 Task: In the Contact  Scarlett_Lewis@queenszoo.com, Create email and send with subject: 'A Glimpse into the Future: Meet Our Disruptive Offering', and with mail content 'Hello,_x000D_
Unlock your full potential with our game-changing solution. Embrace the possibilities and embark on a journey of growth and success in your industry._x000D_
Regards', attach the document: Contract.pdf and insert image: visitingcard.jpg. Below Regards, write Instagram and insert the URL: 'www.instagram.com'. Mark checkbox to create task to follow up : In 2 business days . Logged in from softage.4@softage.net
Action: Mouse moved to (72, 37)
Screenshot: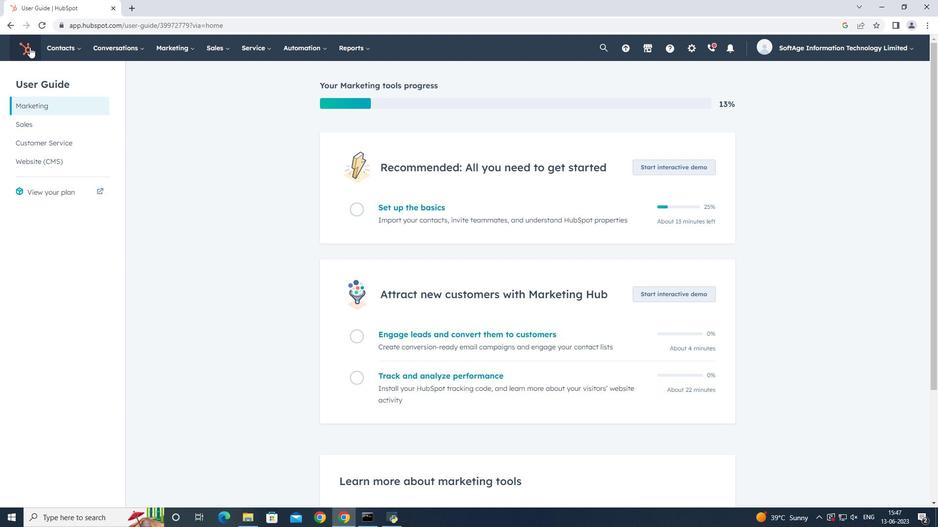 
Action: Mouse pressed left at (72, 37)
Screenshot: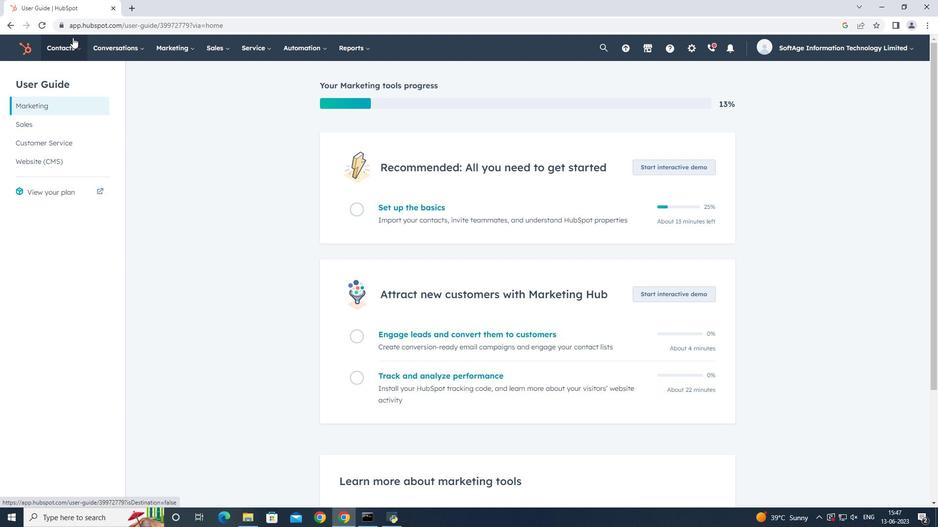 
Action: Mouse moved to (83, 69)
Screenshot: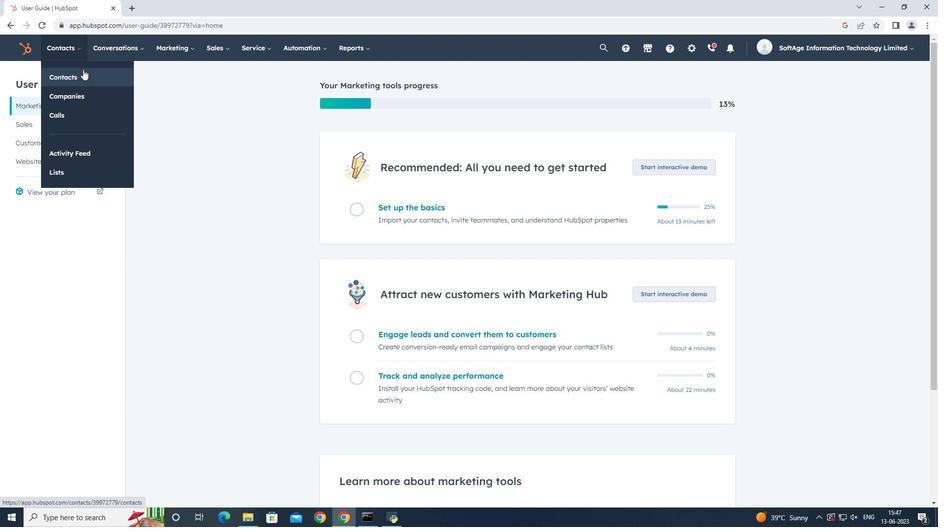 
Action: Mouse pressed left at (83, 69)
Screenshot: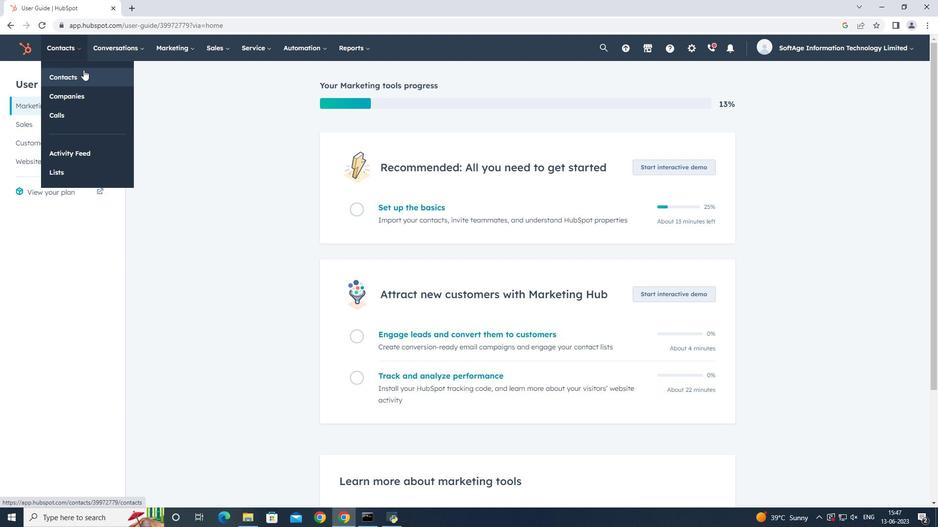 
Action: Mouse moved to (88, 161)
Screenshot: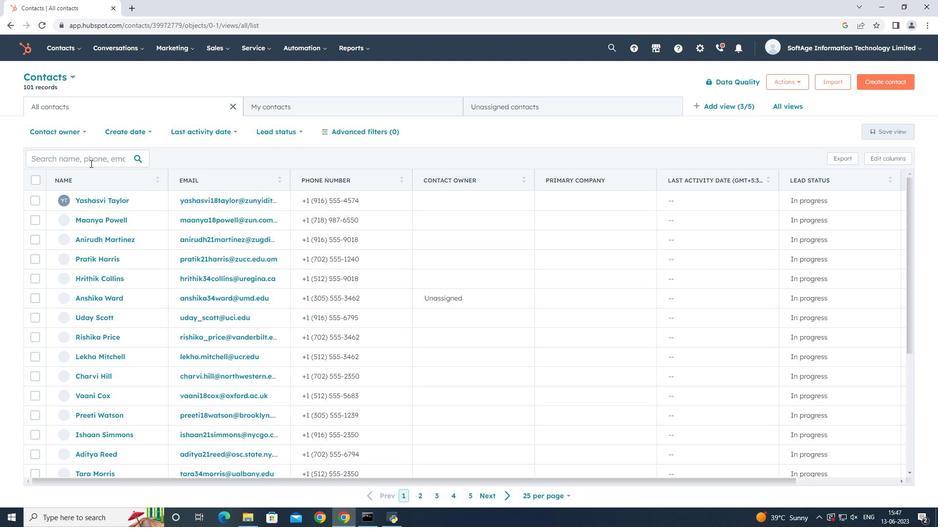 
Action: Mouse pressed left at (88, 161)
Screenshot: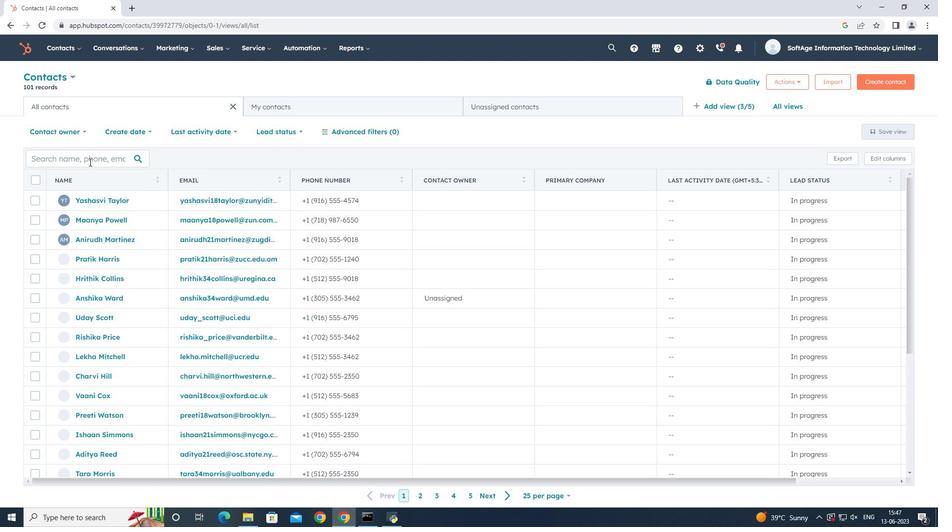 
Action: Key pressed scarlett
Screenshot: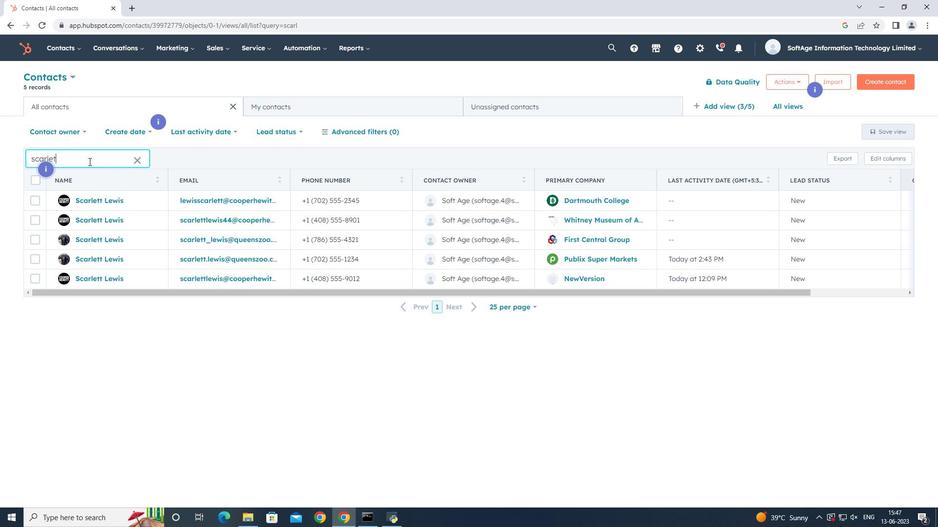 
Action: Mouse moved to (107, 240)
Screenshot: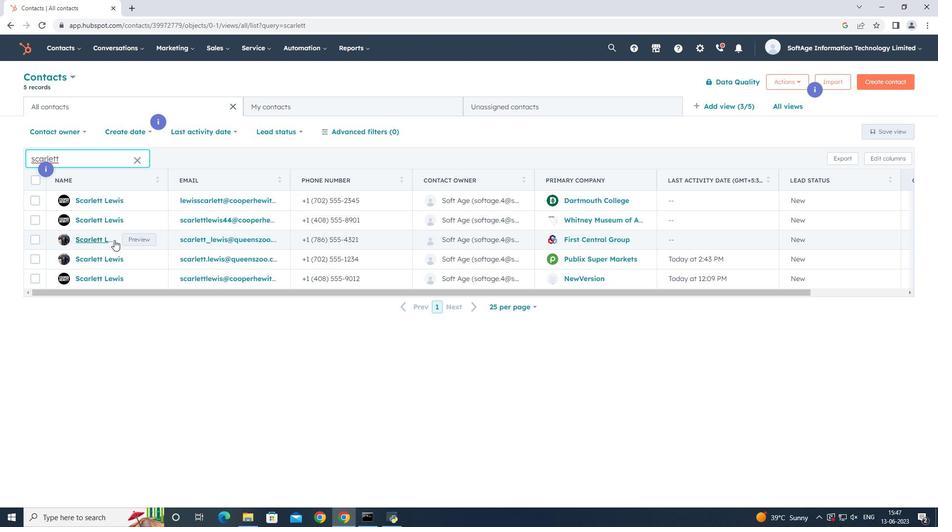 
Action: Mouse pressed left at (107, 240)
Screenshot: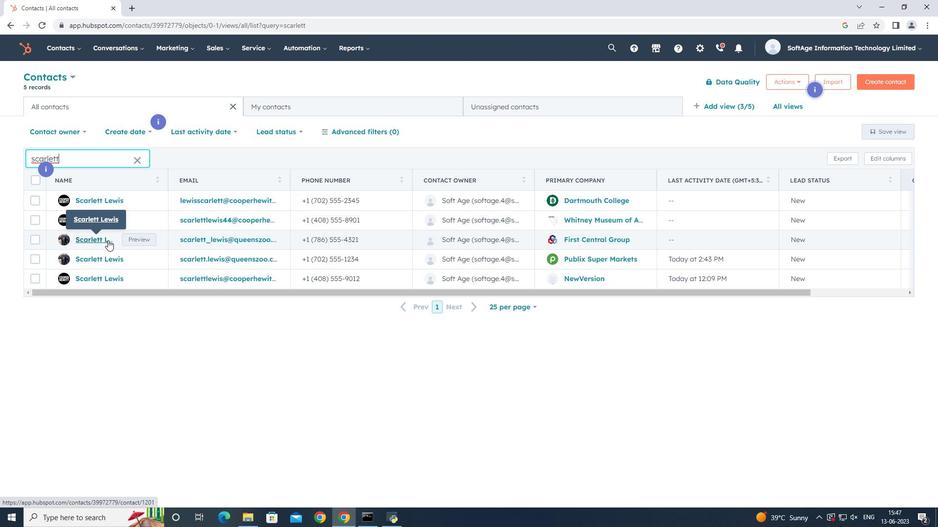 
Action: Mouse moved to (68, 161)
Screenshot: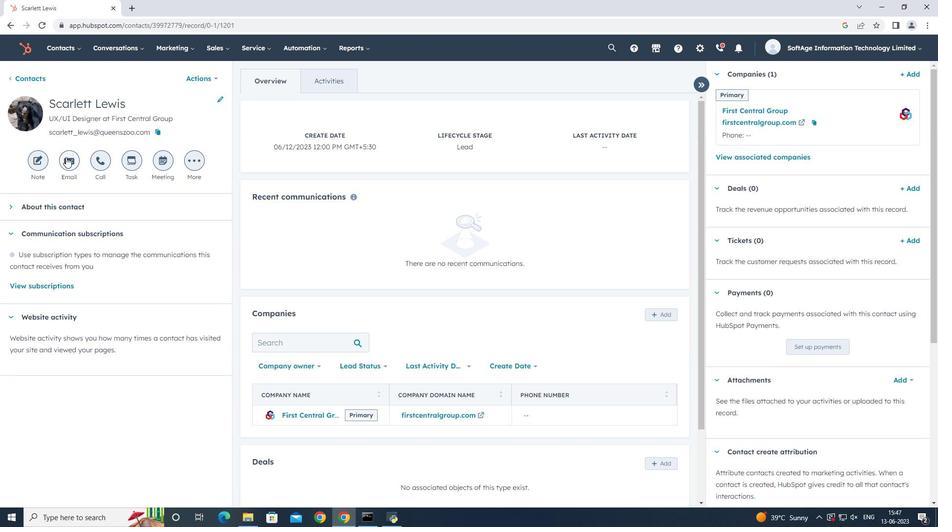 
Action: Mouse pressed left at (68, 161)
Screenshot: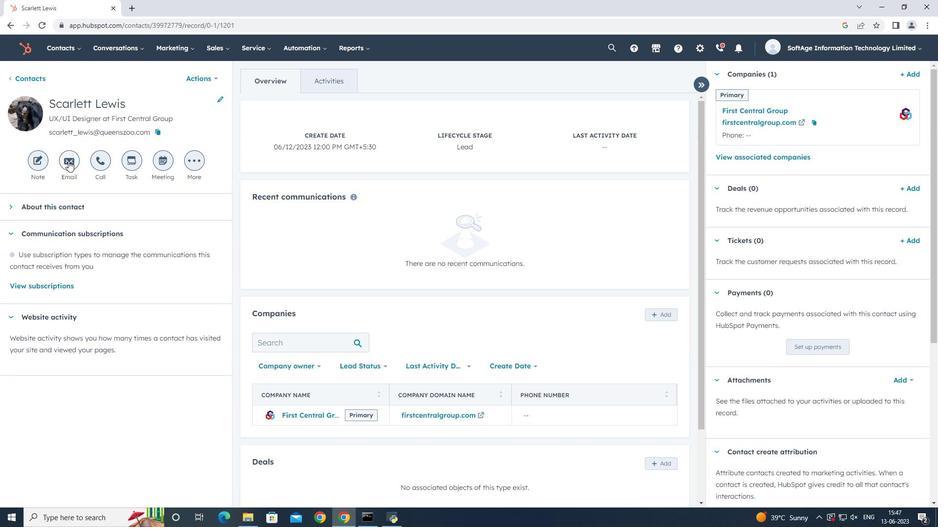 
Action: Mouse moved to (663, 358)
Screenshot: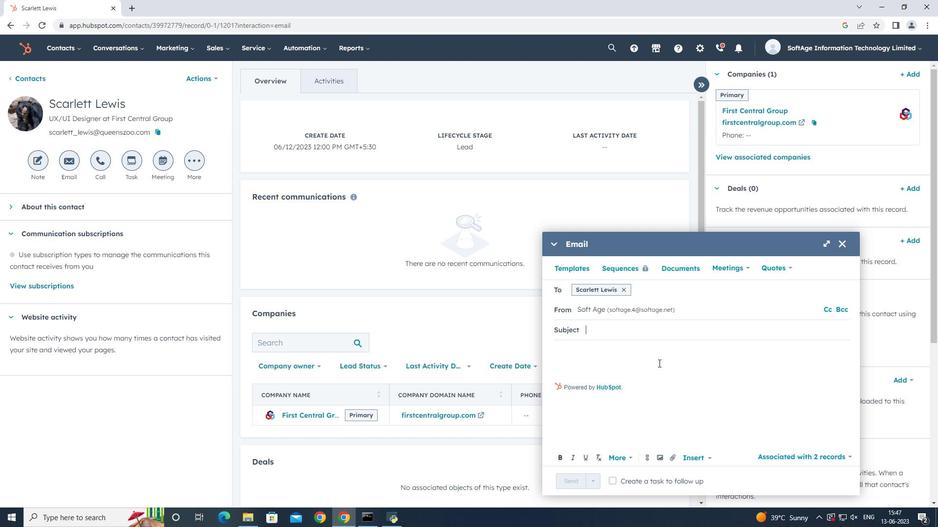 
Action: Key pressed <Key.shift>A<Key.space><Key.shift><Key.shift>Glimpse<Key.space>into<Key.space>the<Key.space><Key.shift><Key.shift>Future<Key.shift_r><Key.shift_r><Key.shift_r><Key.shift_r><Key.shift_r><Key.shift_r><Key.shift_r><Key.shift_r><Key.shift_r><Key.shift_r><Key.shift_r><Key.shift_r><Key.shift_r><Key.shift_r><Key.shift_r><Key.shift_r><Key.shift_r><Key.shift_r><Key.shift_r>:<Key.space><Key.shift_r><Key.shift_r><Key.shift_r><Key.shift_r><Key.shift_r><Key.shift_r><Key.shift_r><Key.shift_r><Key.shift_r>Meet<Key.space><Key.shift_r><Key.shift_r>Our<Key.space><Key.shift><Key.shift>Disruptive<Key.space><Key.shift_r><Key.shift_r><Key.shift_r>Offering
Screenshot: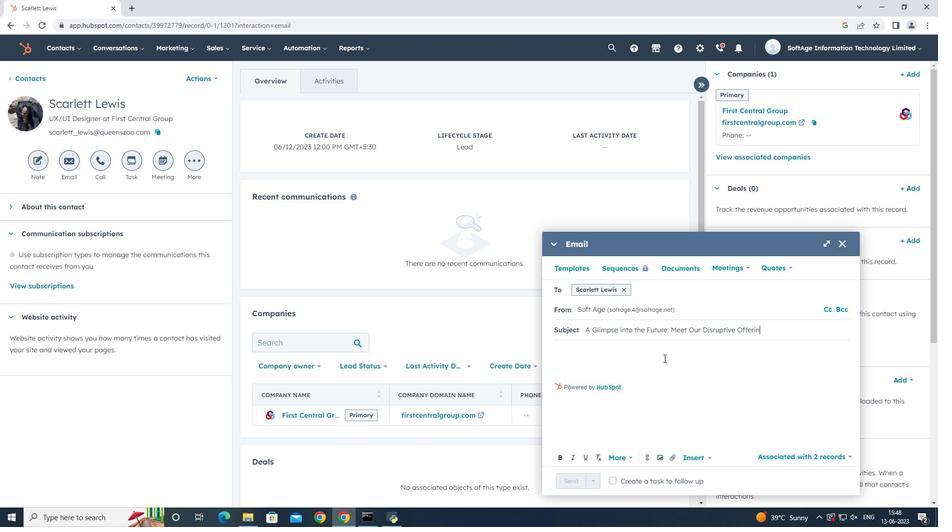 
Action: Mouse moved to (660, 349)
Screenshot: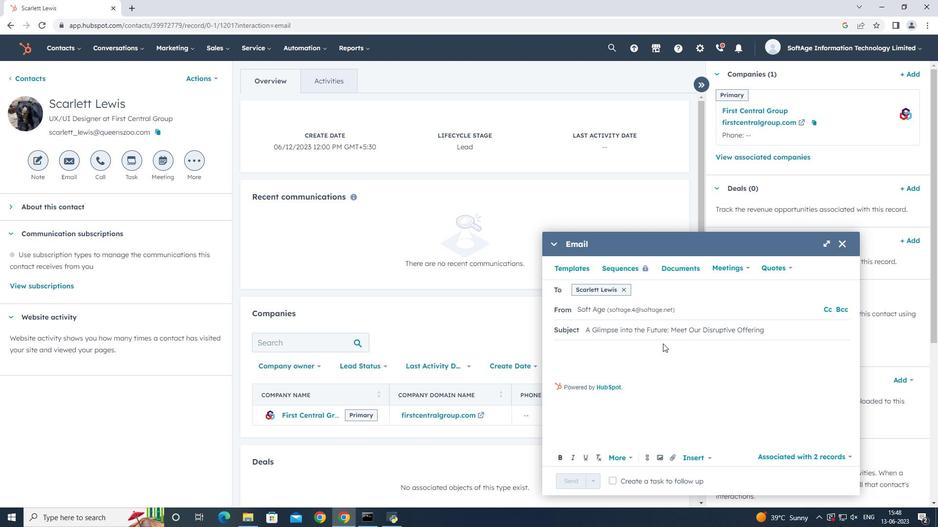 
Action: Mouse pressed left at (660, 349)
Screenshot: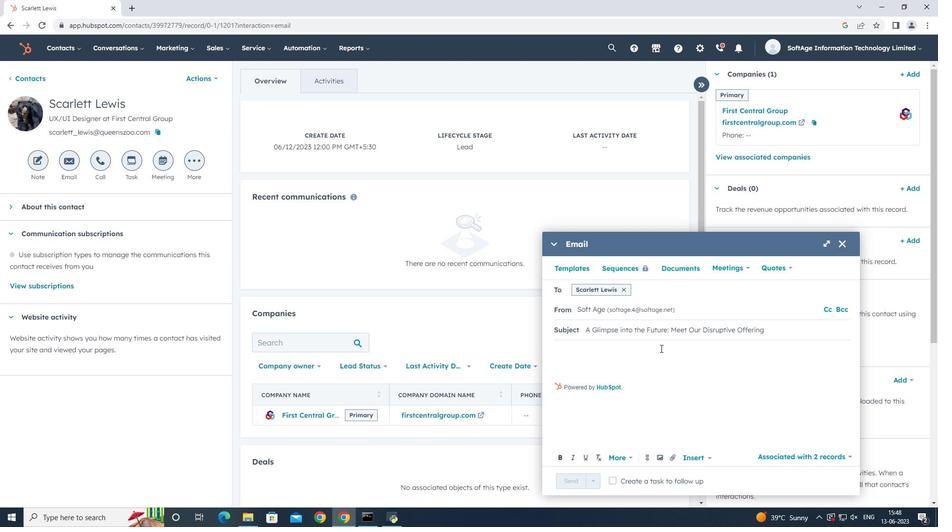
Action: Mouse moved to (670, 357)
Screenshot: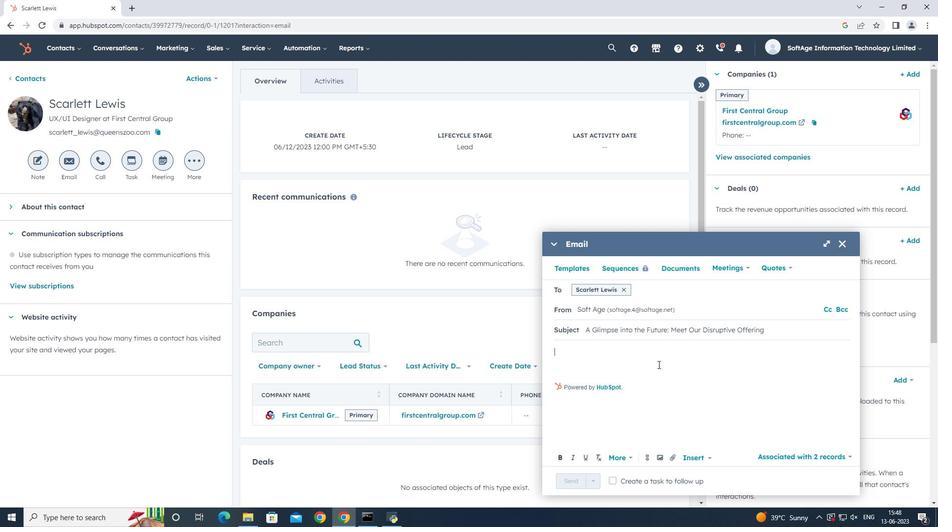
Action: Key pressed <Key.shift><Key.shift><Key.shift><Key.shift><Key.shift><Key.shift><Key.shift>Hello,<Key.enter><Key.enter><Key.shift><Key.shift><Key.shift><Key.shift><Key.shift><Key.shift><Key.shift><Key.shift>Unc<Key.backspace>lock<Key.space>your<Key.space>full<Key.space>potential<Key.space>with<Key.space>our<Key.space>game-changing<Key.space>solution.<Key.space><Key.shift>Embrace<Key.space>the<Key.space><Key.shift_r>Possibilities<Key.space>and<Key.space>embark<Key.space>on<Key.space>a<Key.space>journey<Key.space>of<Key.space>growth<Key.space>and<Key.space>success<Key.space>in<Key.space>your<Key.space>industry.
Screenshot: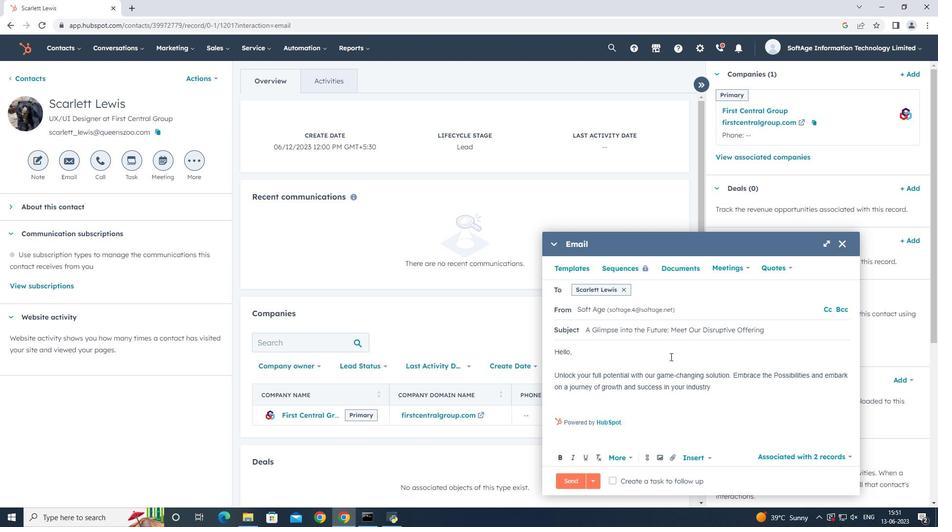 
Action: Mouse moved to (715, 401)
Screenshot: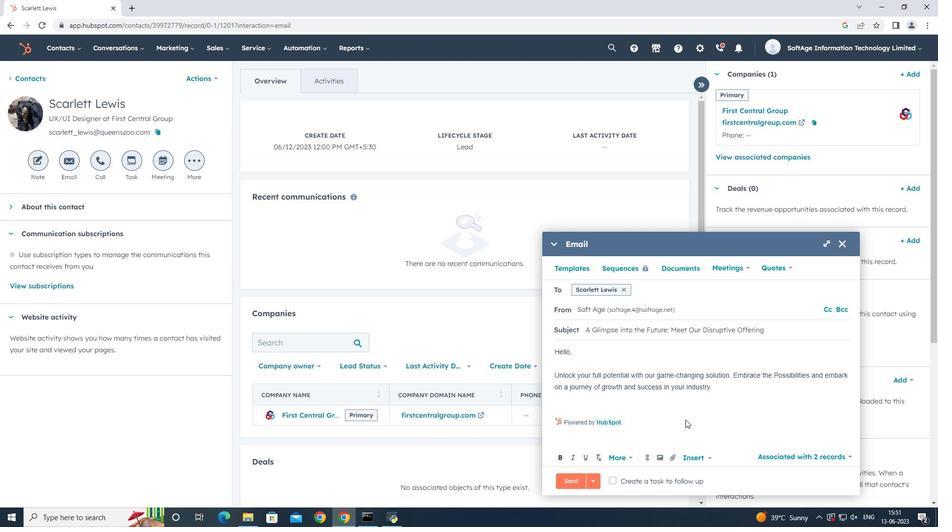
Action: Key pressed <Key.enter><Key.enter>
Screenshot: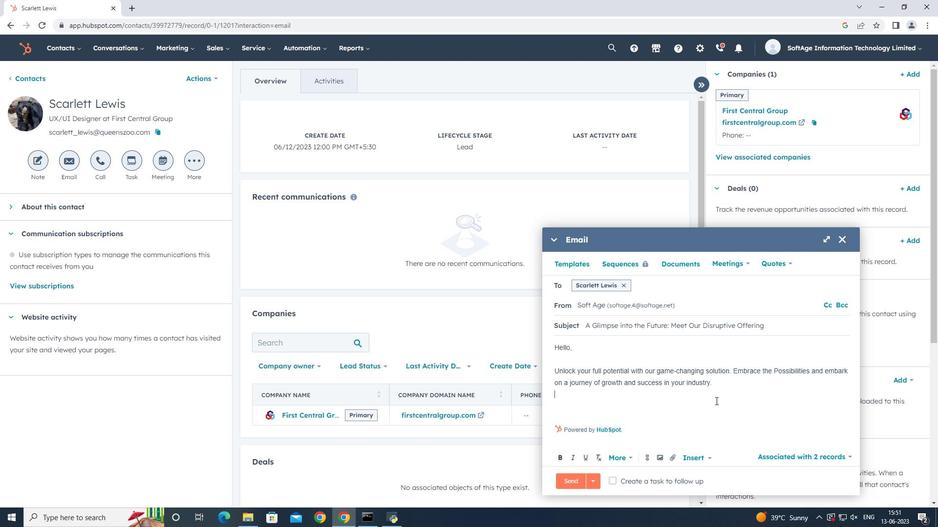 
Action: Mouse moved to (735, 390)
Screenshot: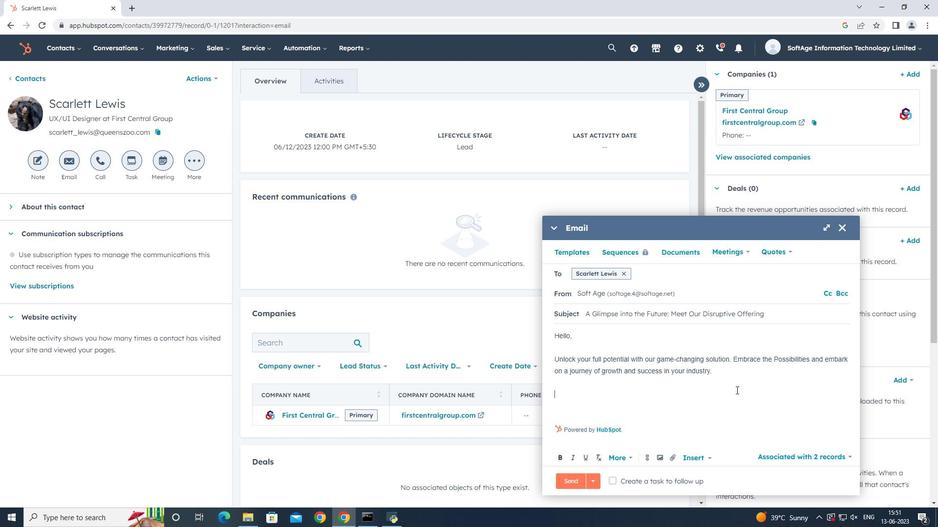 
Action: Key pressed <Key.shift>Regards,
Screenshot: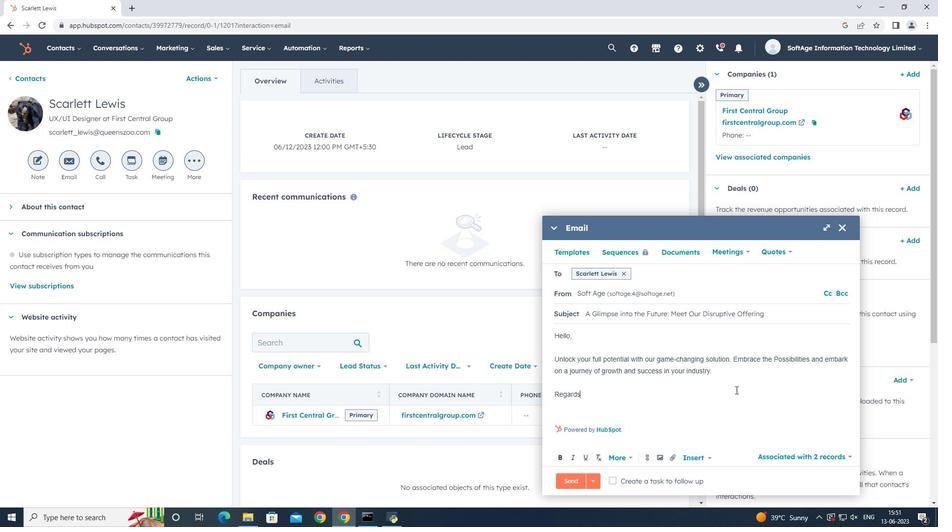 
Action: Mouse moved to (673, 461)
Screenshot: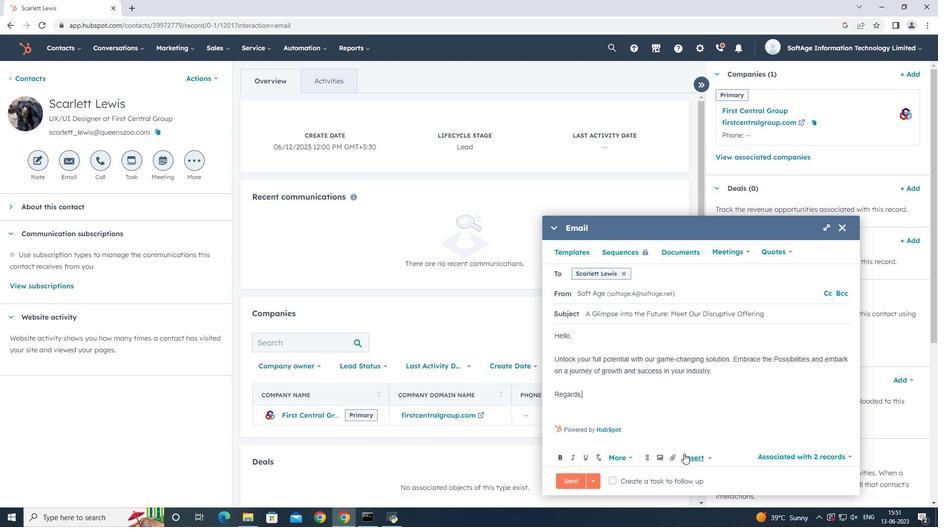 
Action: Mouse pressed left at (673, 461)
Screenshot: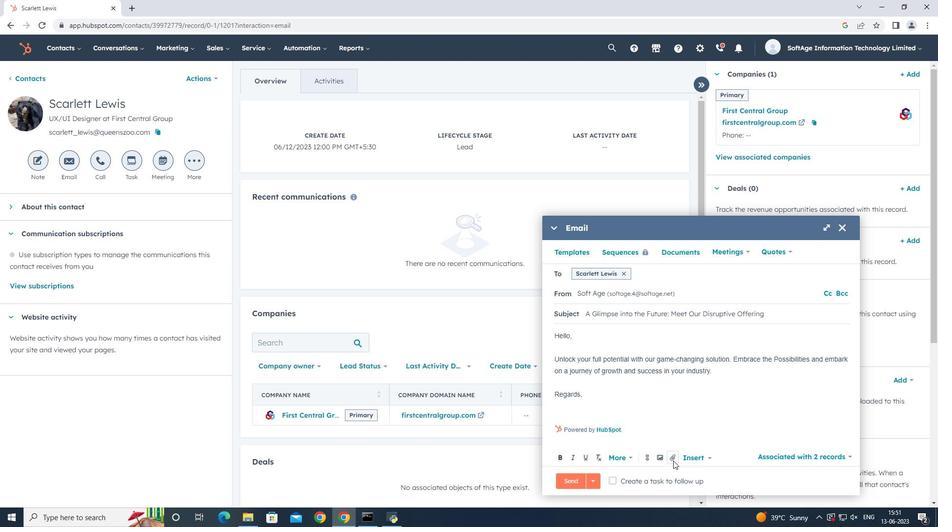 
Action: Mouse moved to (704, 432)
Screenshot: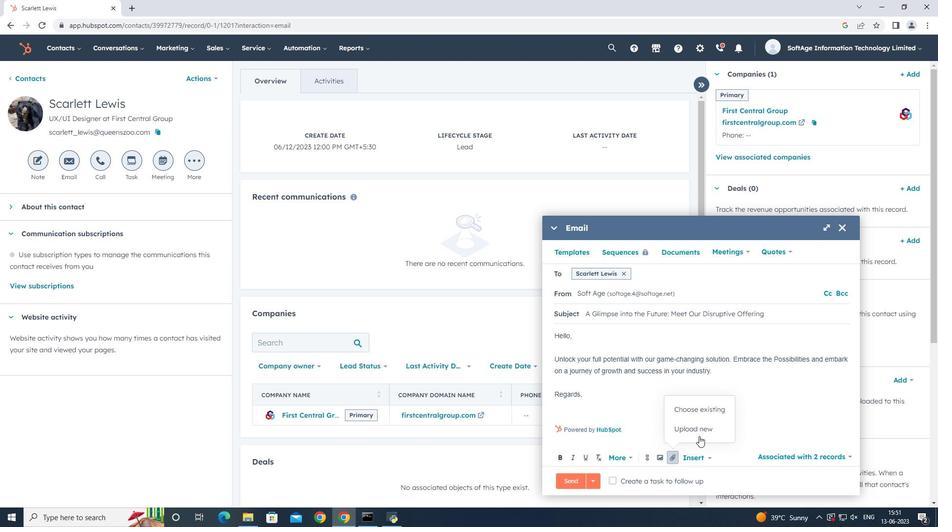 
Action: Mouse pressed left at (704, 432)
Screenshot: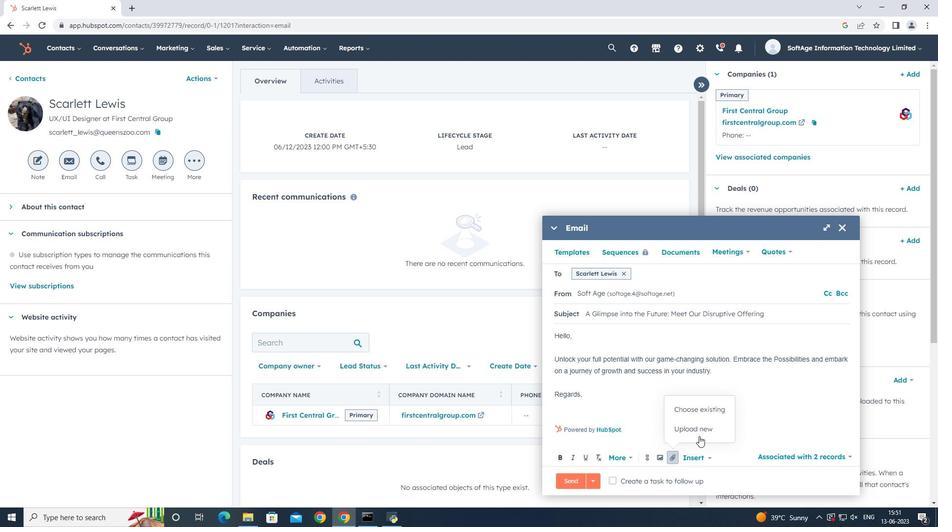 
Action: Mouse moved to (224, 87)
Screenshot: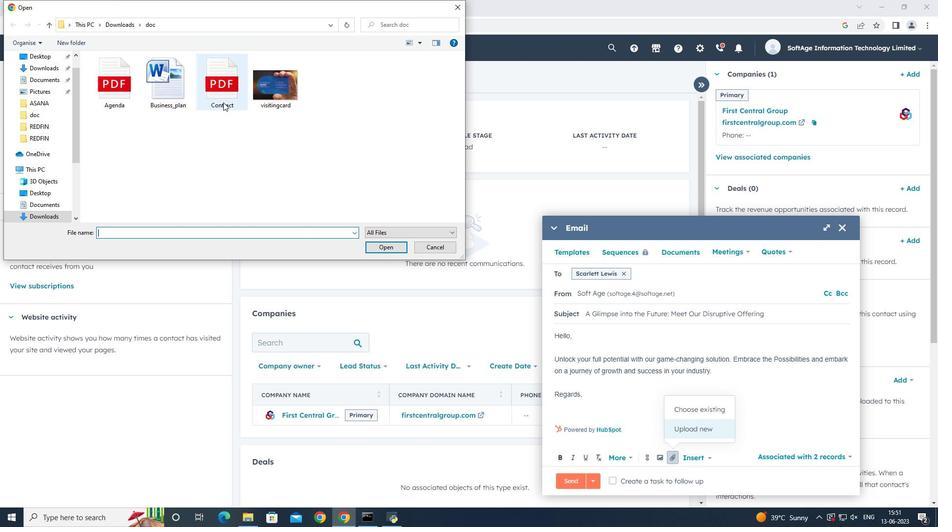 
Action: Mouse pressed left at (224, 87)
Screenshot: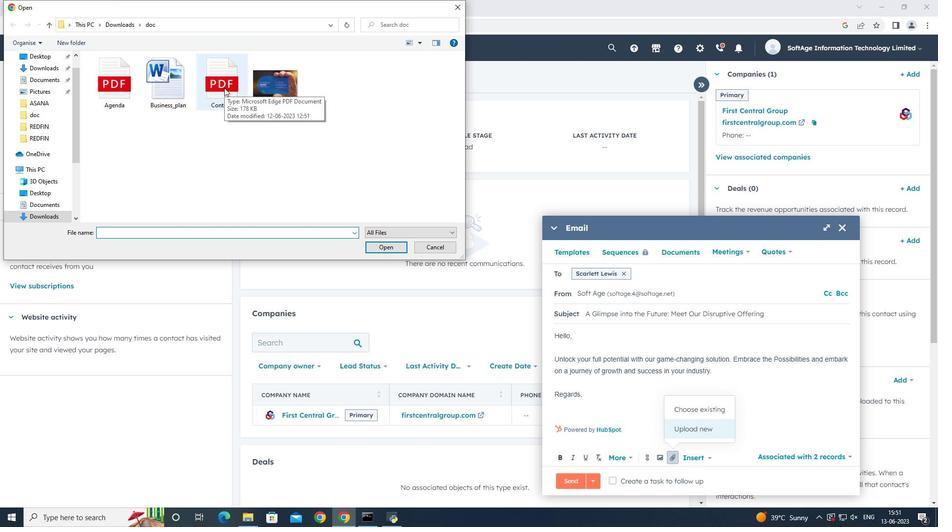 
Action: Mouse pressed left at (224, 87)
Screenshot: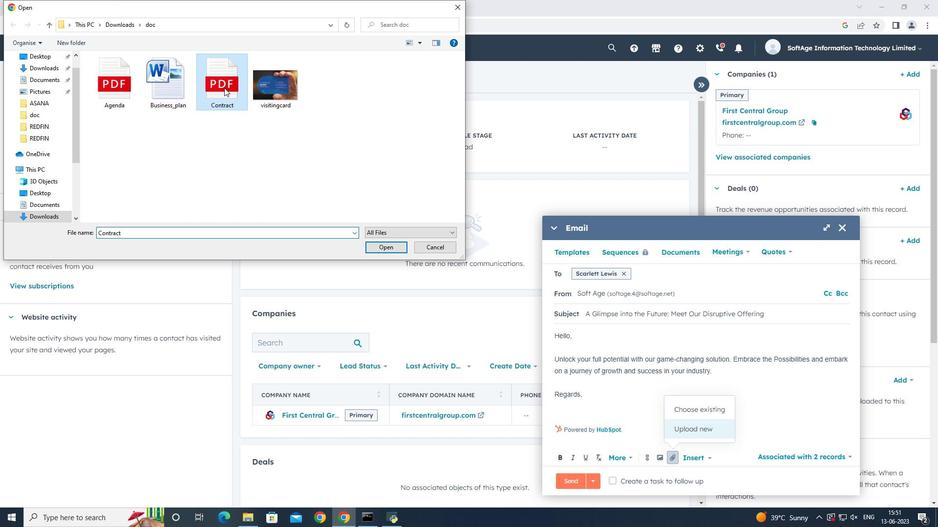
Action: Mouse moved to (660, 433)
Screenshot: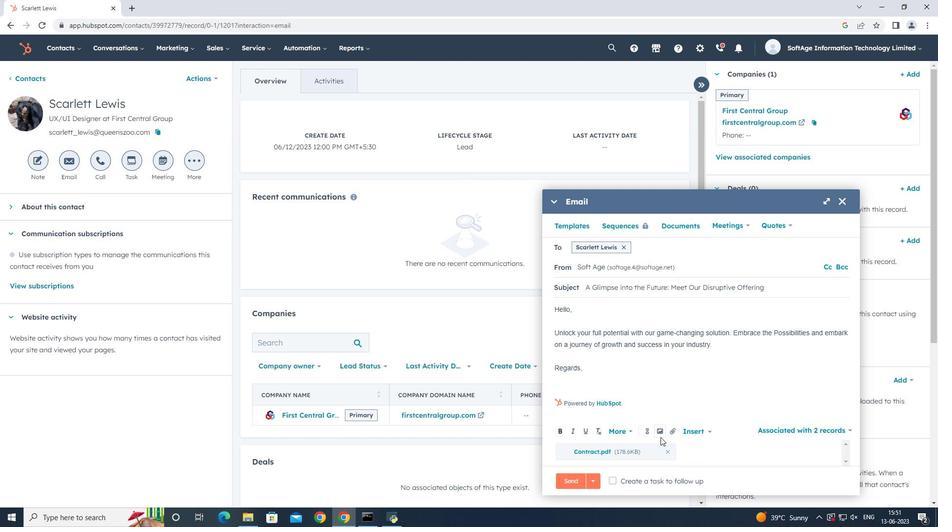 
Action: Mouse pressed left at (660, 433)
Screenshot: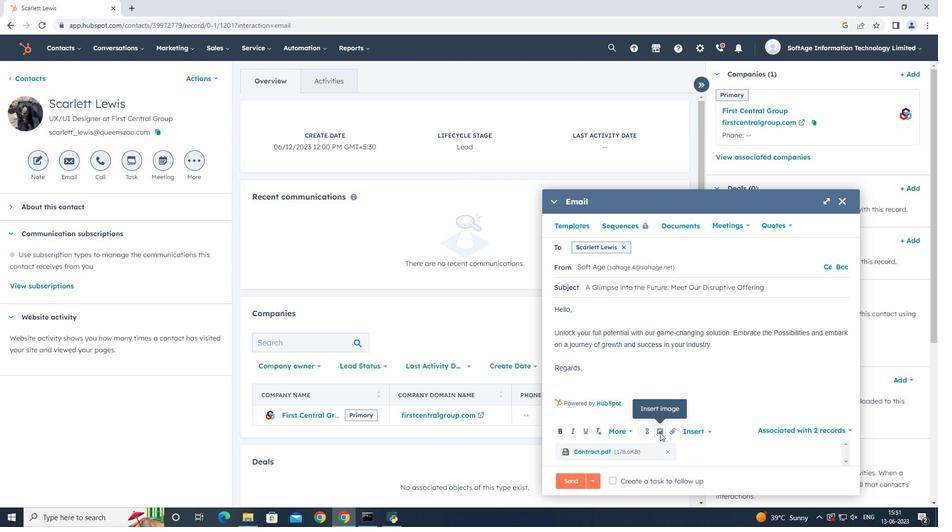 
Action: Mouse moved to (652, 401)
Screenshot: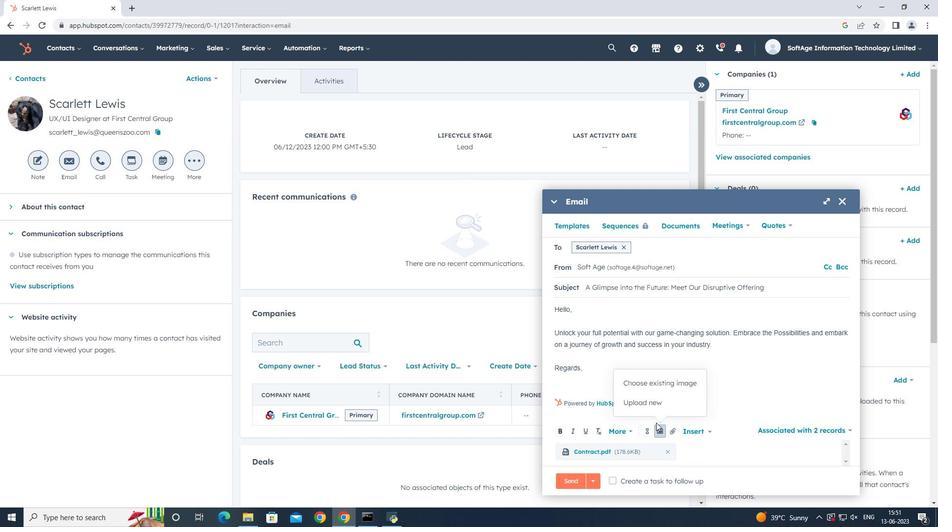 
Action: Mouse pressed left at (652, 401)
Screenshot: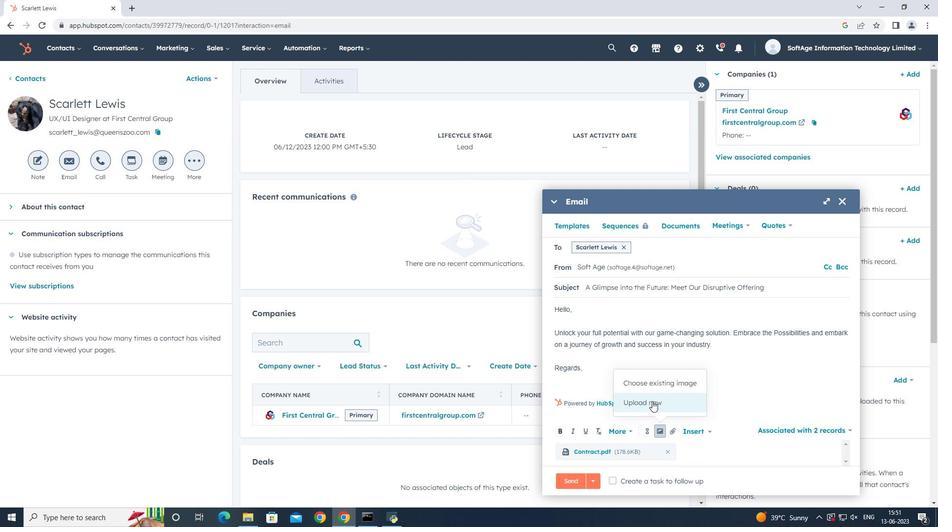 
Action: Mouse moved to (100, 97)
Screenshot: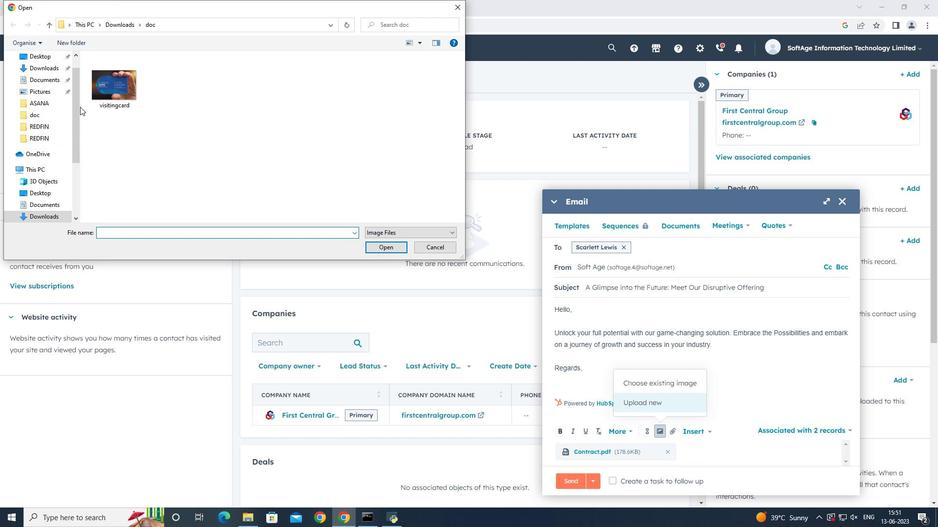 
Action: Mouse pressed left at (100, 97)
Screenshot: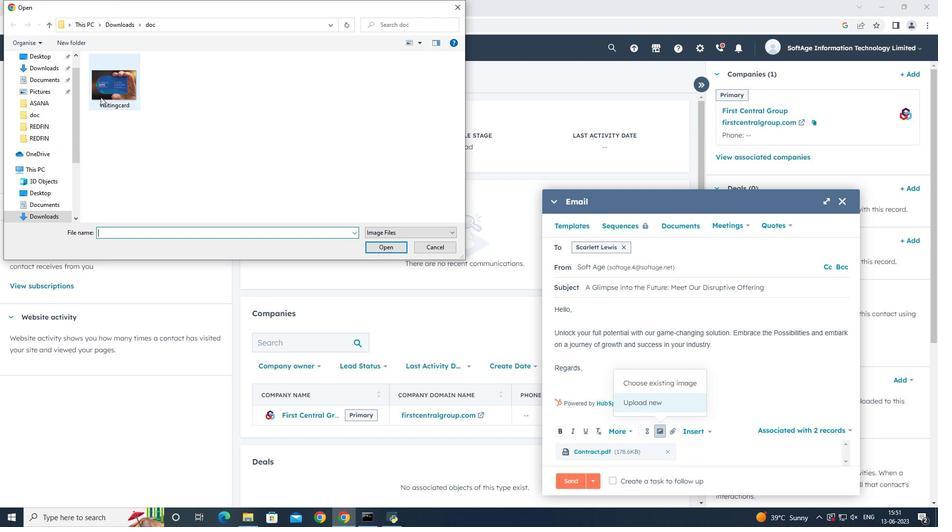 
Action: Mouse pressed left at (100, 97)
Screenshot: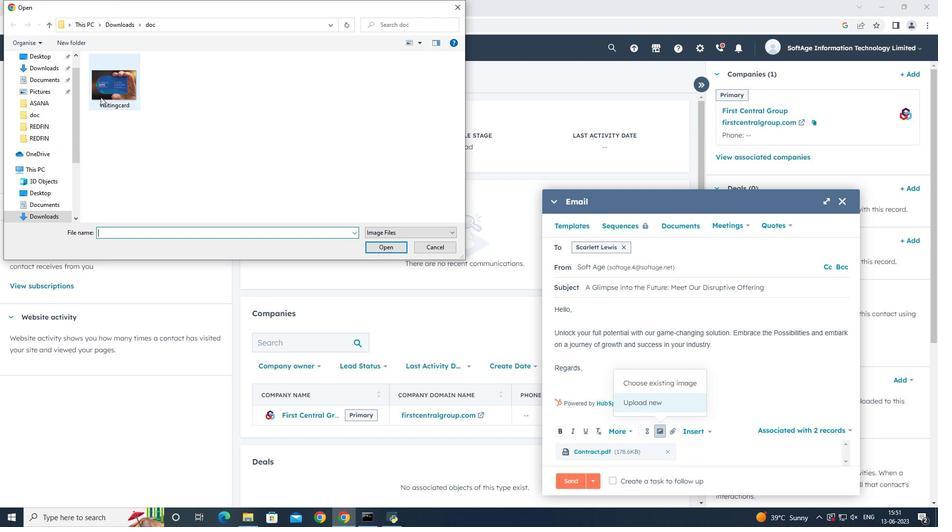 
Action: Mouse moved to (602, 265)
Screenshot: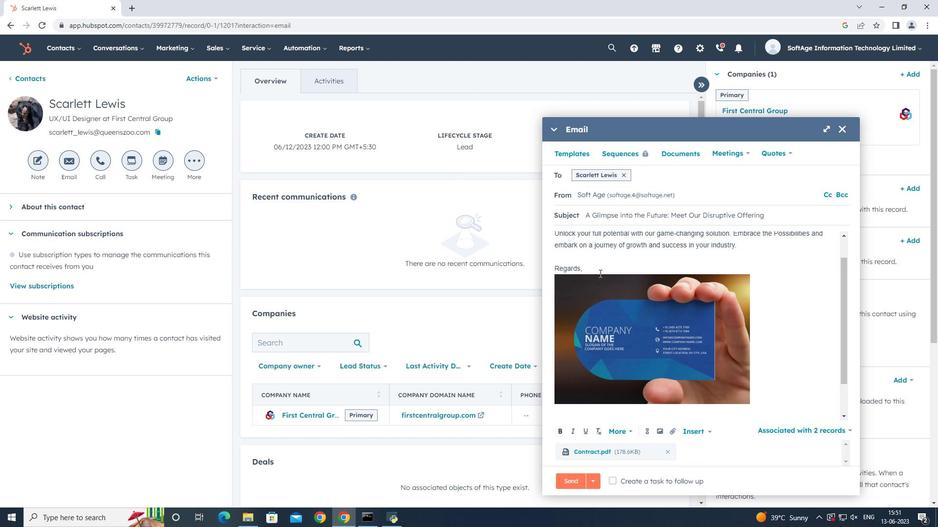 
Action: Mouse pressed left at (602, 265)
Screenshot: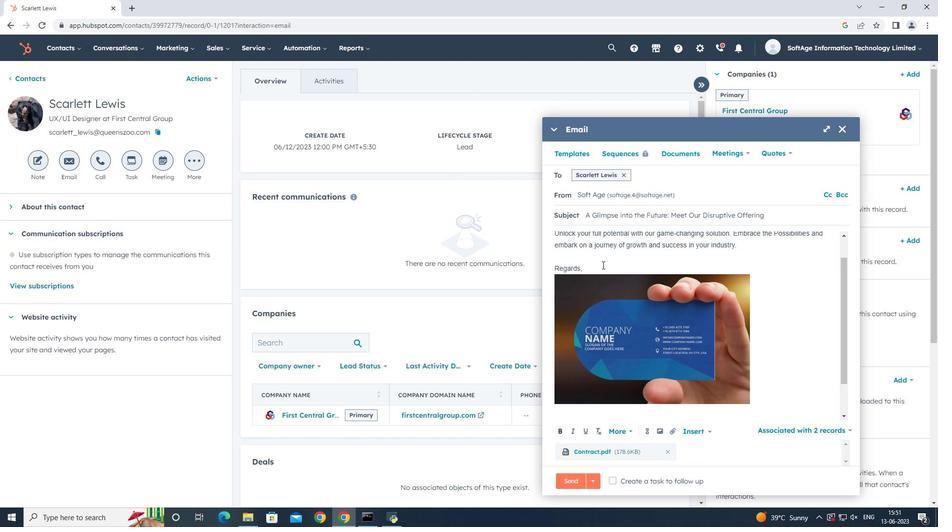 
Action: Key pressed <Key.enter><Key.shift_r><Key.shift_r>Instagram
Screenshot: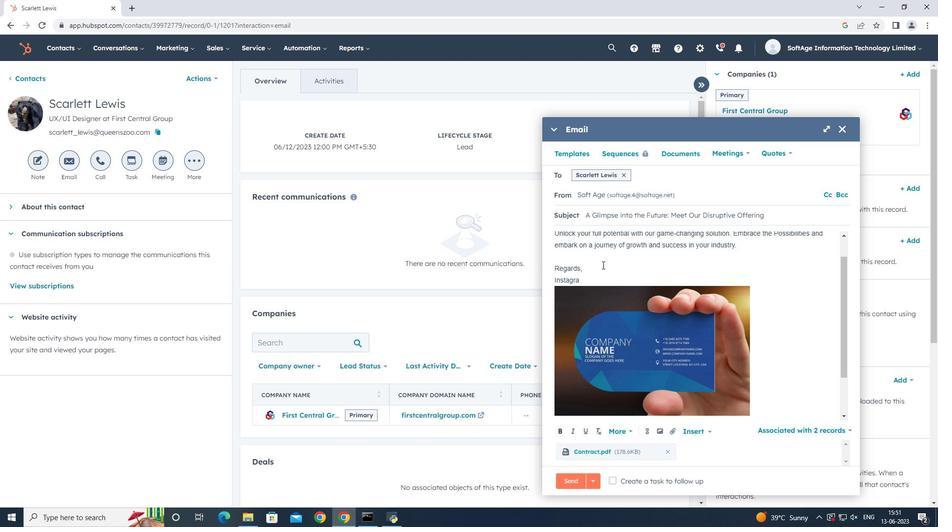 
Action: Mouse moved to (648, 433)
Screenshot: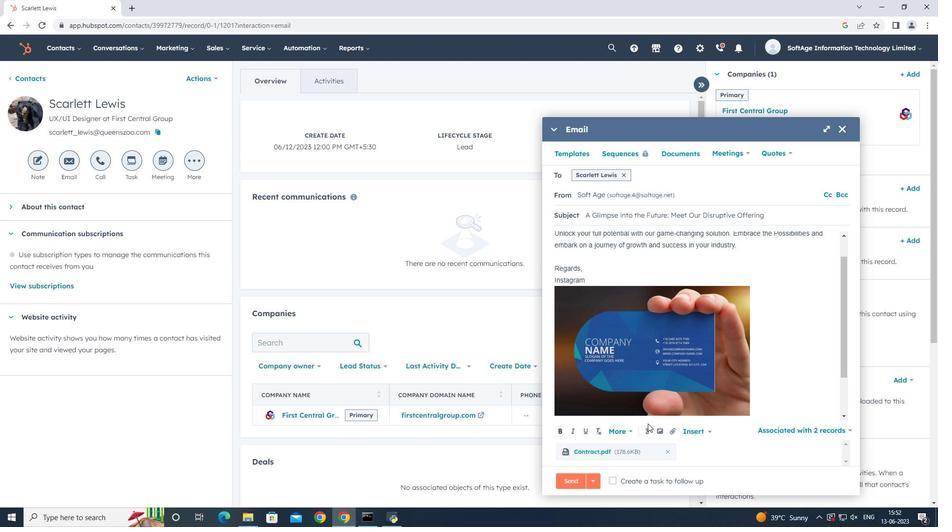 
Action: Mouse pressed left at (648, 433)
Screenshot: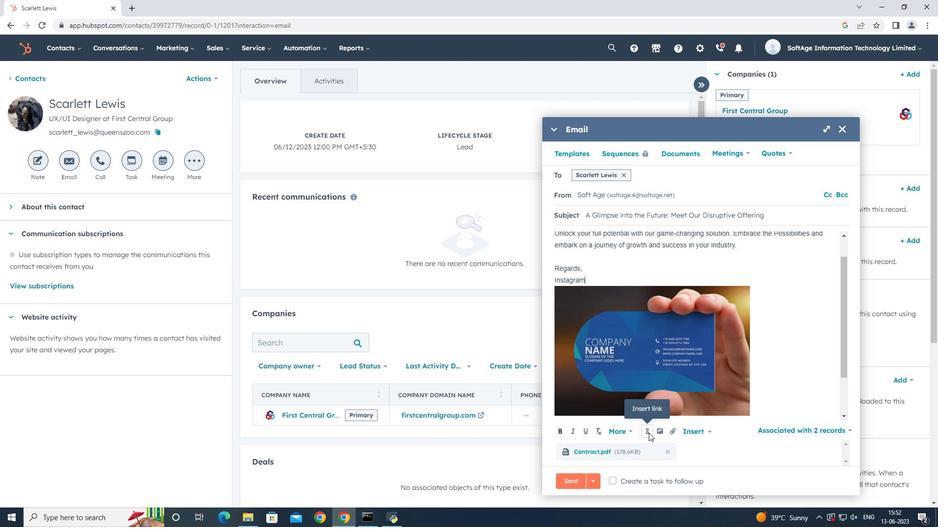 
Action: Key pressed www
Screenshot: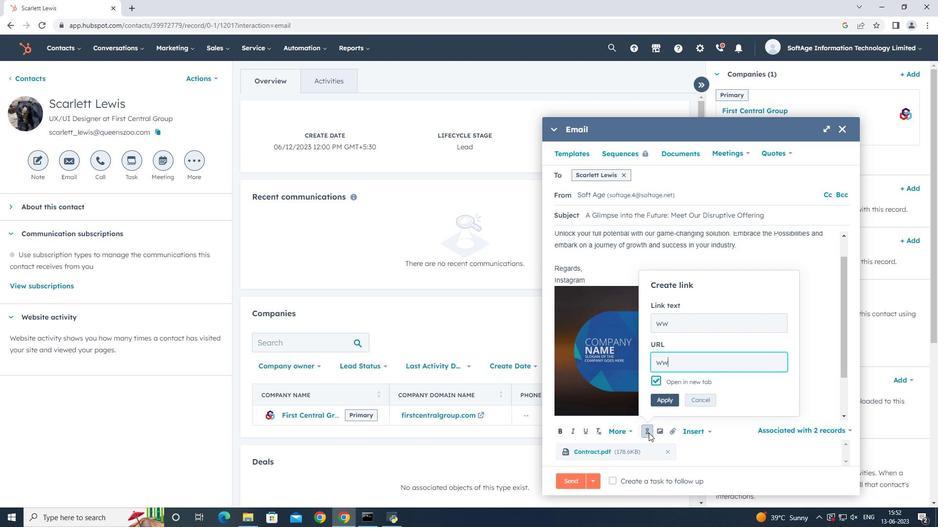 
Action: Mouse moved to (664, 440)
Screenshot: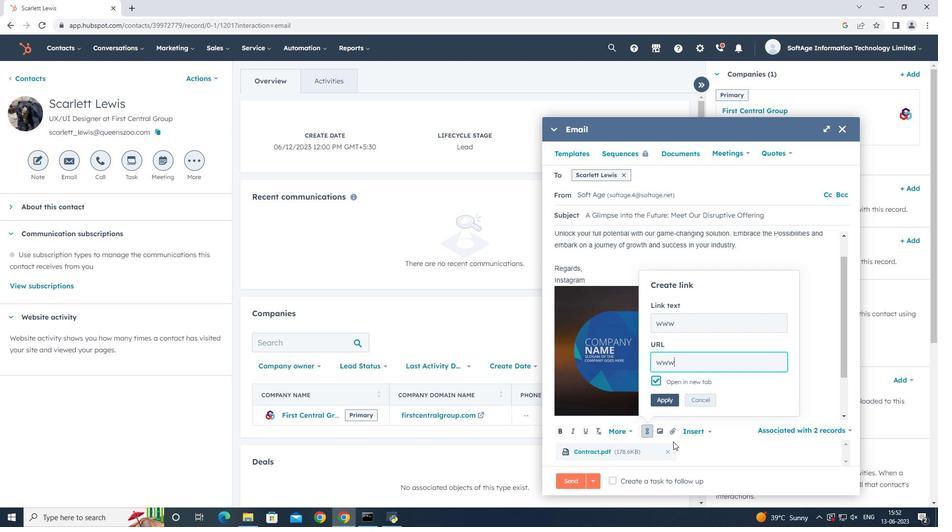 
Action: Key pressed .instagram.com
Screenshot: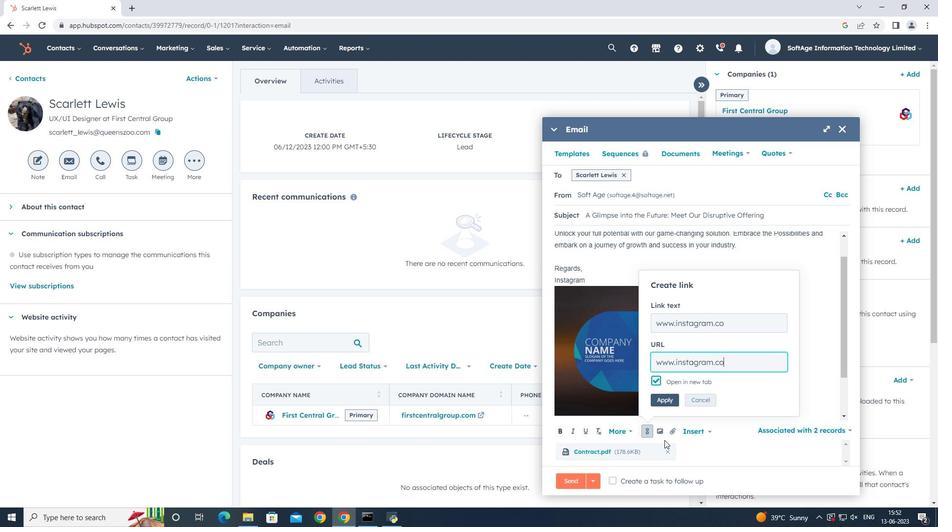 
Action: Mouse moved to (663, 398)
Screenshot: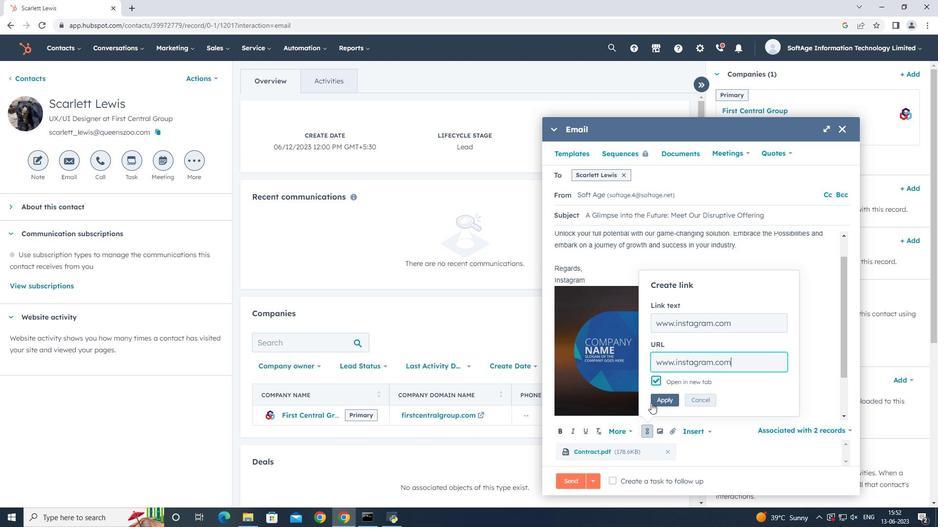 
Action: Mouse pressed left at (663, 398)
Screenshot: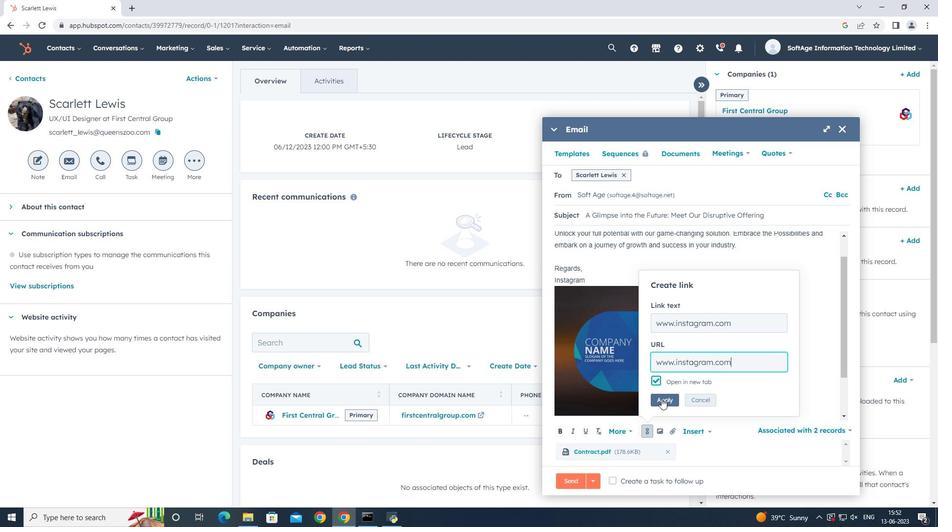 
Action: Mouse moved to (632, 482)
Screenshot: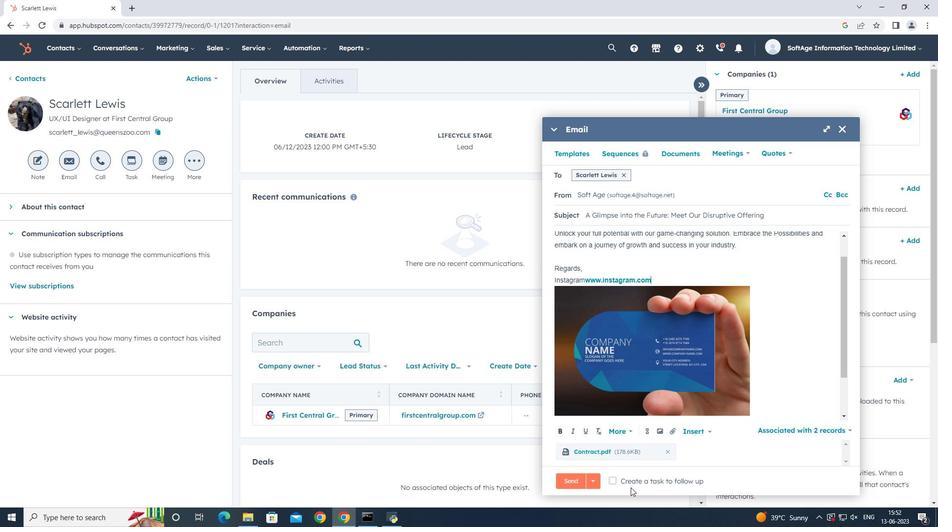 
Action: Mouse pressed left at (632, 482)
Screenshot: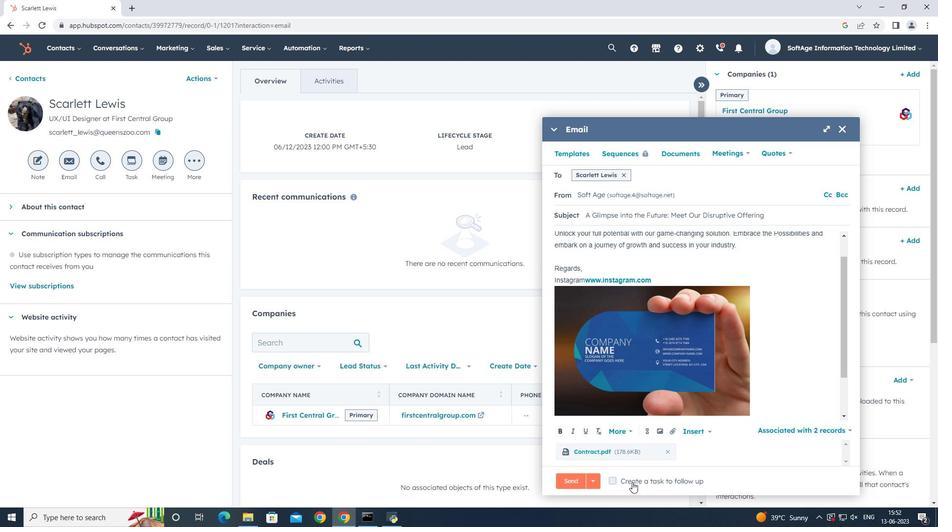 
Action: Mouse moved to (786, 481)
Screenshot: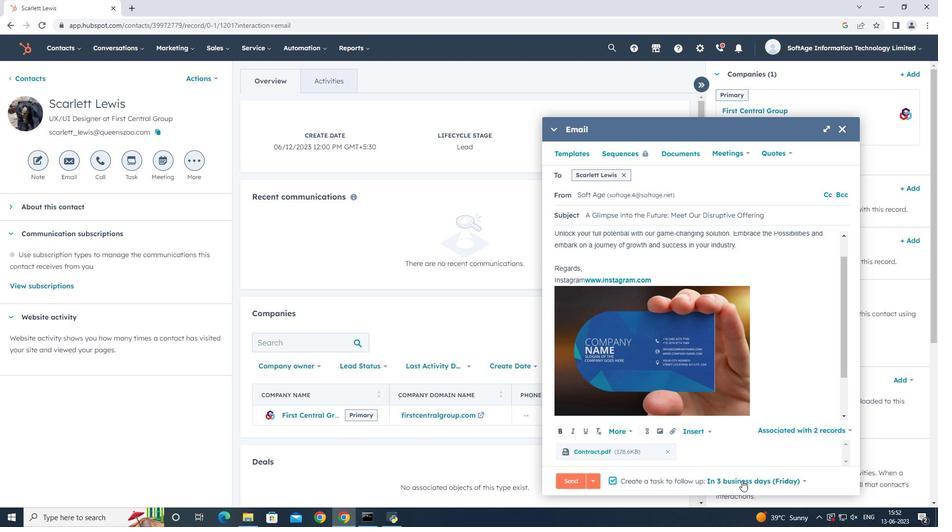 
Action: Mouse pressed left at (786, 481)
Screenshot: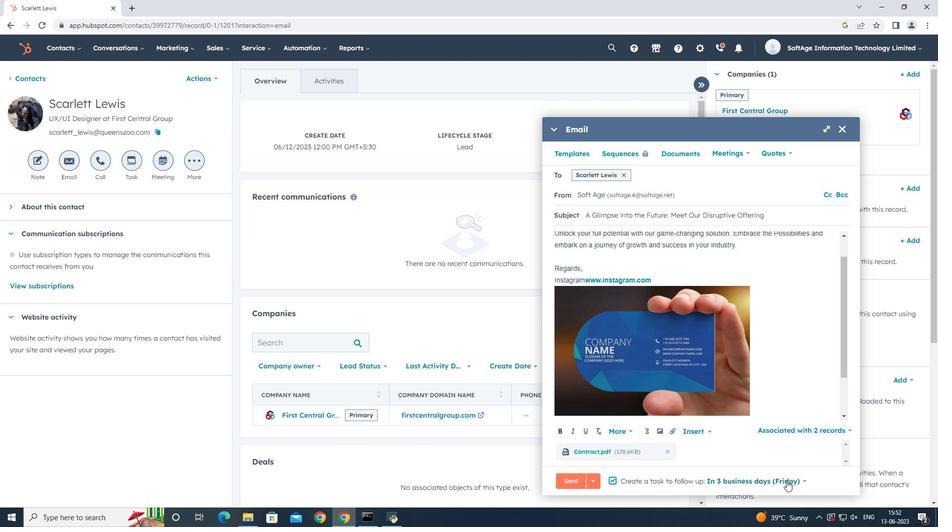 
Action: Mouse moved to (790, 368)
Screenshot: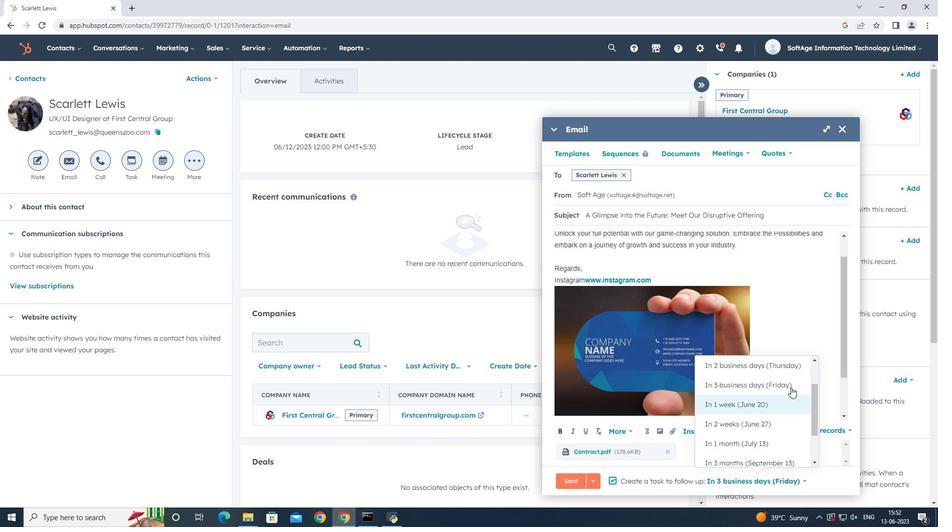 
Action: Mouse pressed left at (790, 368)
Screenshot: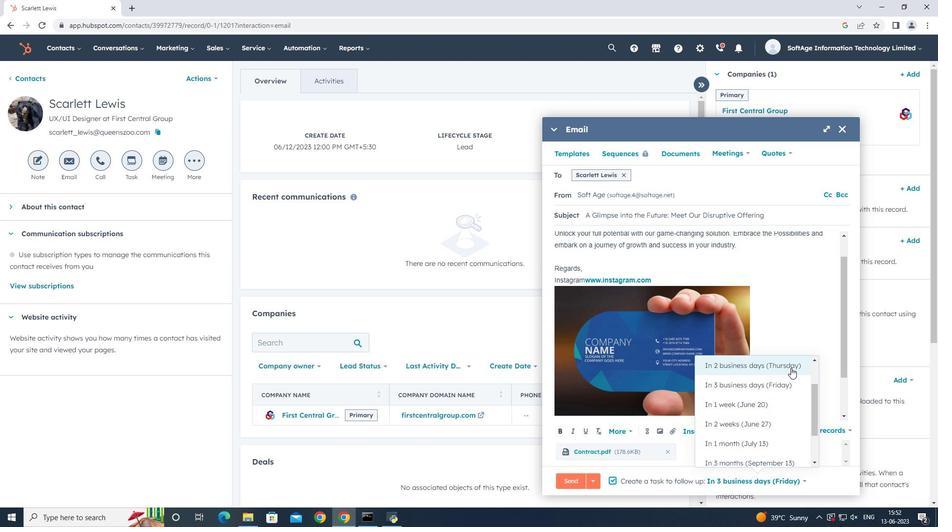 
Action: Mouse moved to (575, 478)
Screenshot: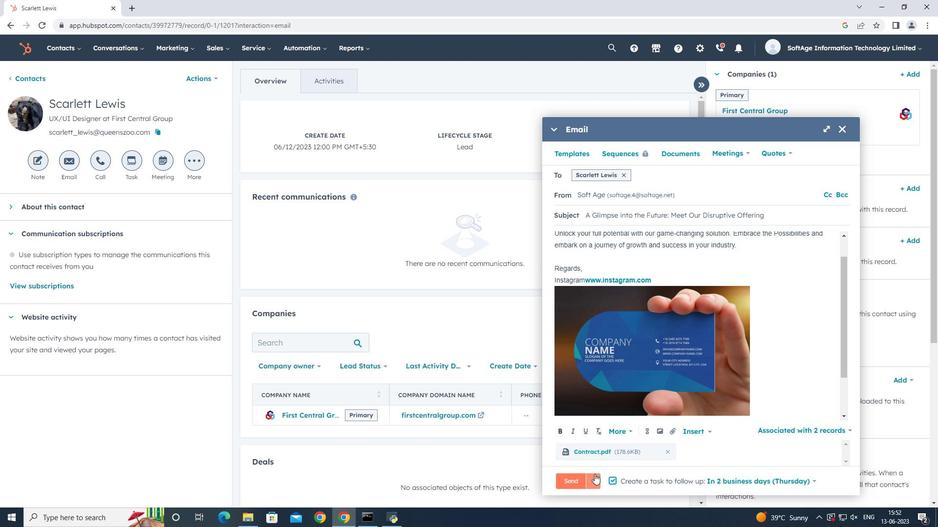 
Action: Mouse pressed left at (575, 478)
Screenshot: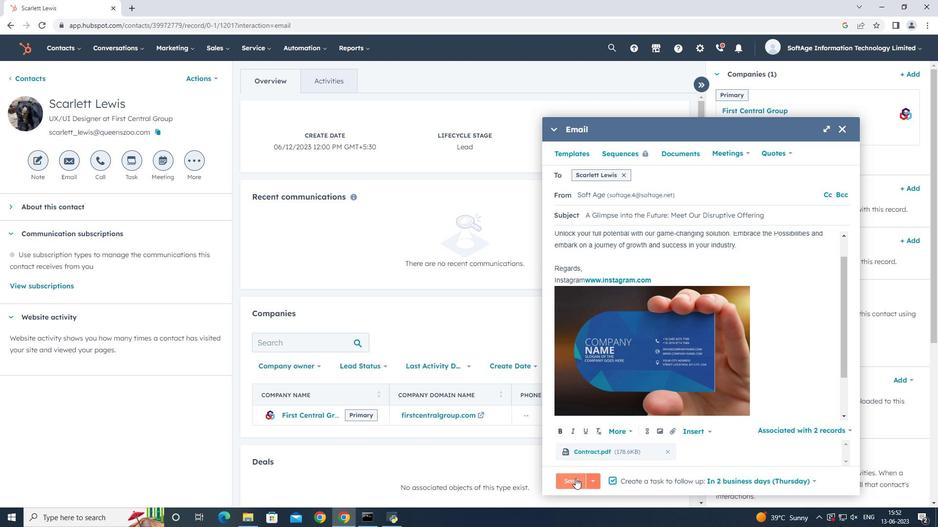 
Action: Mouse moved to (377, 122)
Screenshot: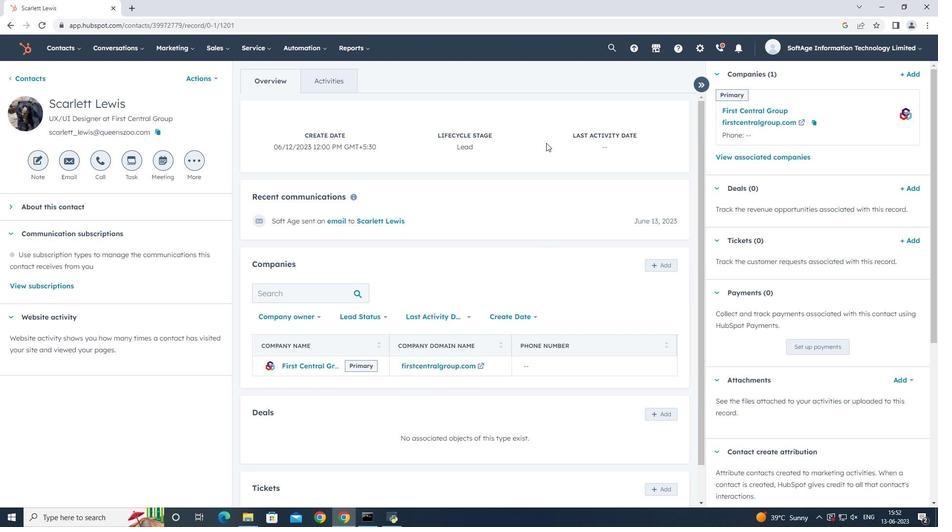
